 Task: Add a condition where "Hours since ticket status pending Less than One hundred" in unsolved tickets in your groups.
Action: Mouse moved to (107, 387)
Screenshot: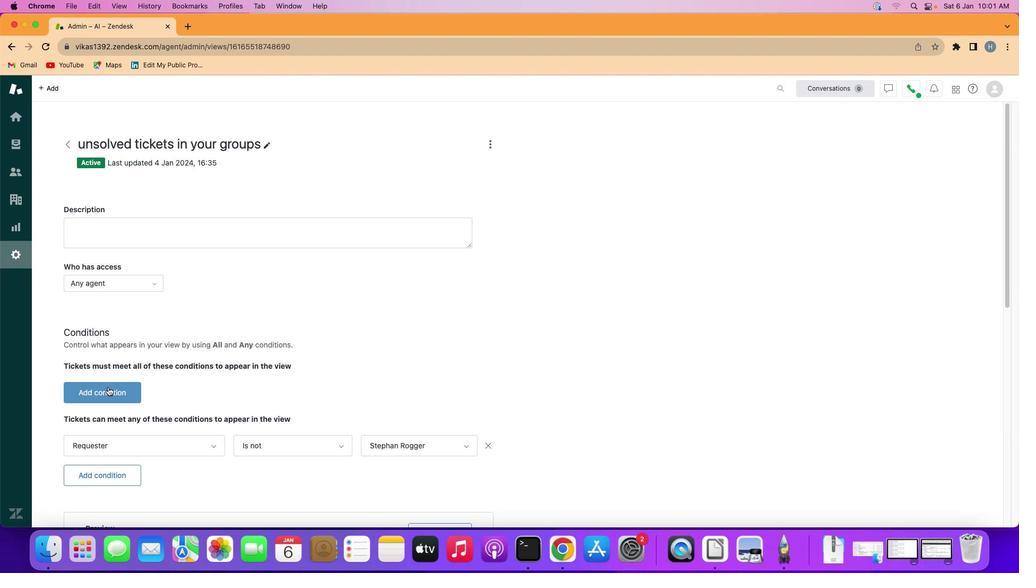 
Action: Mouse pressed left at (107, 387)
Screenshot: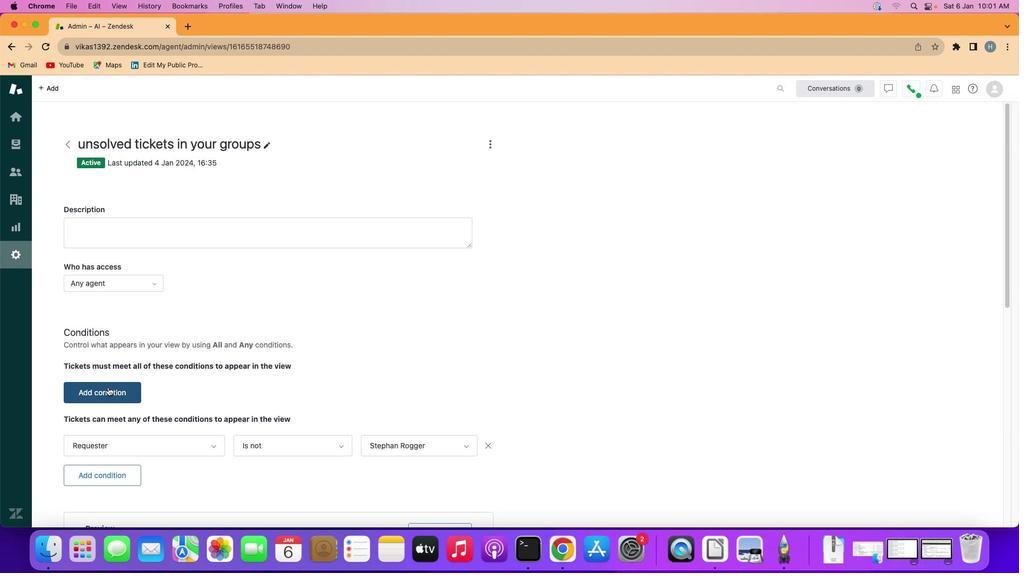 
Action: Mouse moved to (113, 388)
Screenshot: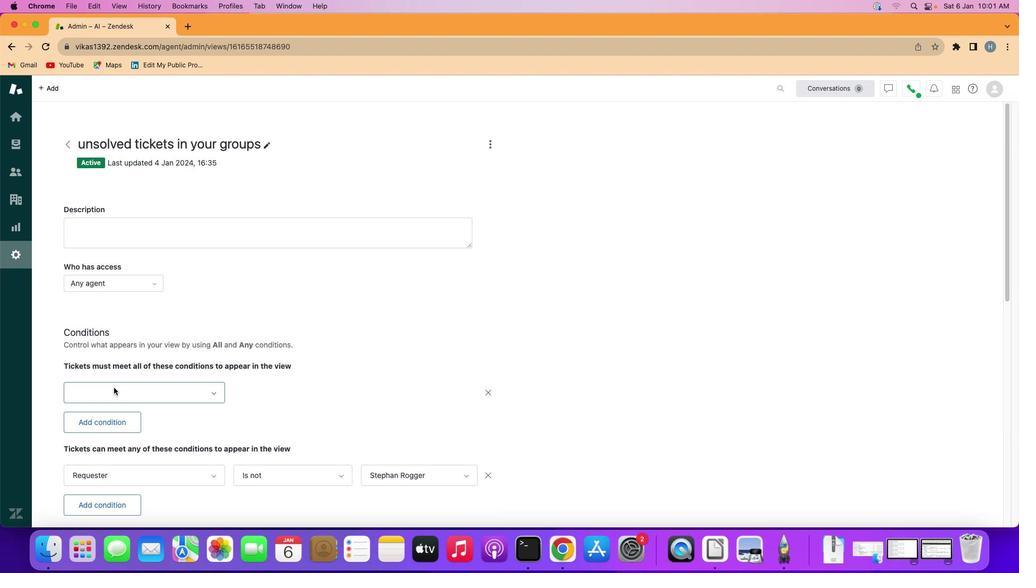 
Action: Mouse pressed left at (113, 388)
Screenshot: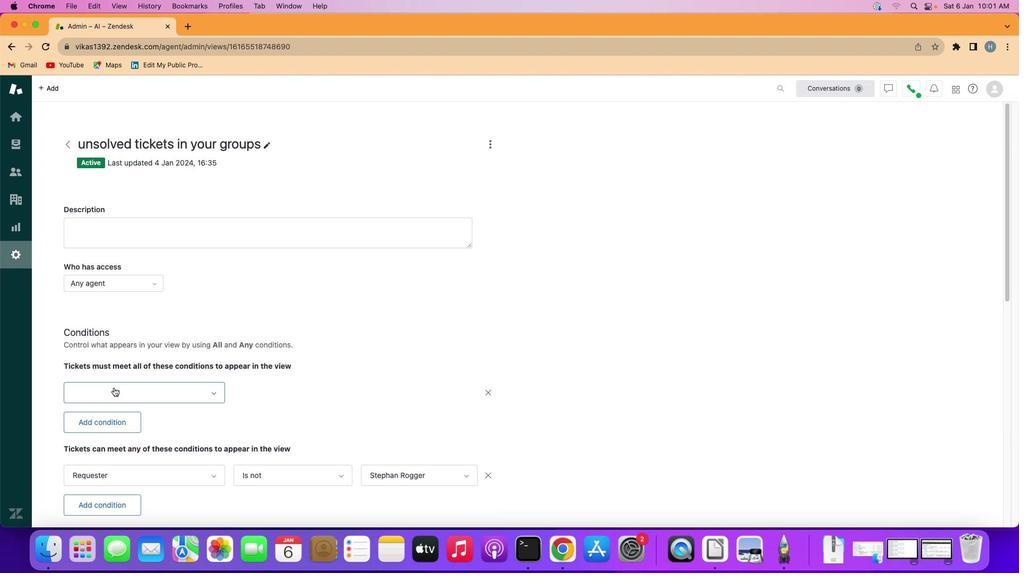
Action: Mouse moved to (132, 314)
Screenshot: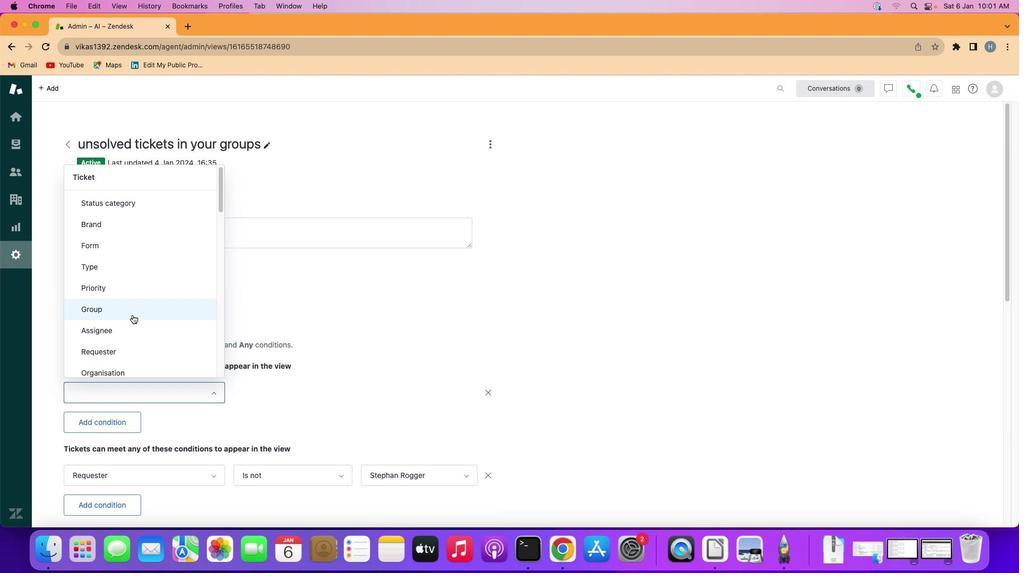 
Action: Mouse scrolled (132, 314) with delta (0, 0)
Screenshot: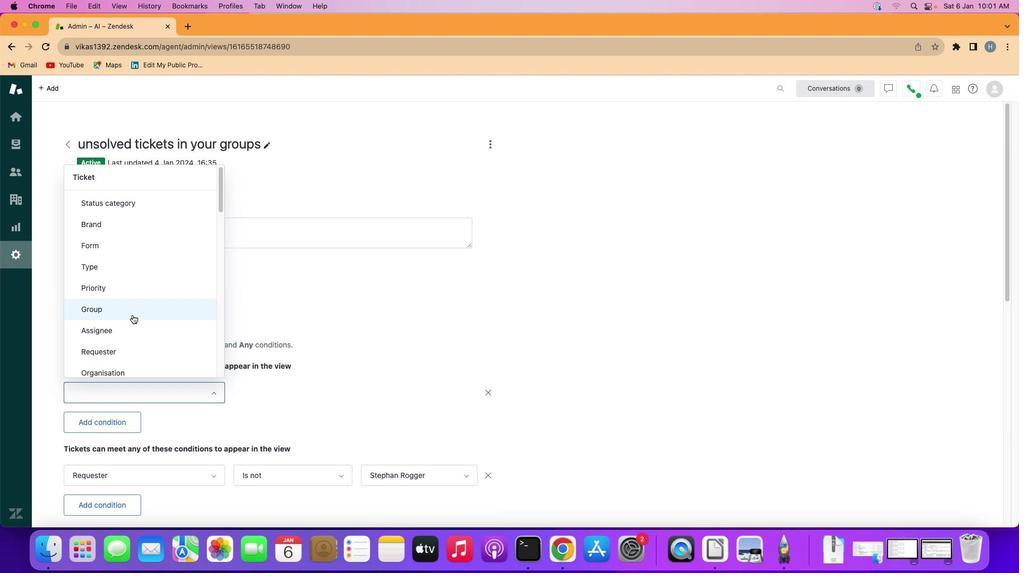 
Action: Mouse scrolled (132, 314) with delta (0, 0)
Screenshot: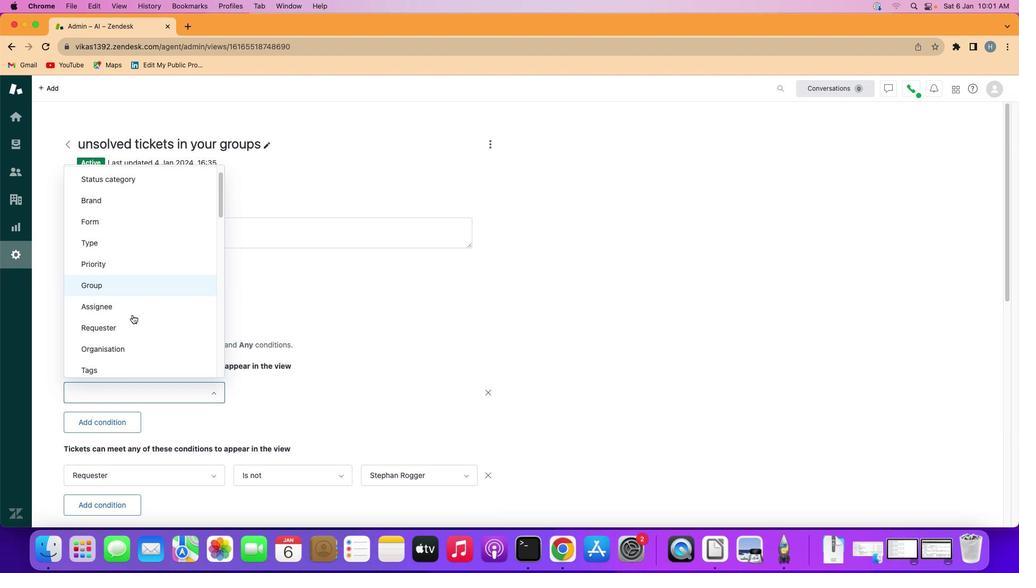 
Action: Mouse scrolled (132, 314) with delta (0, -1)
Screenshot: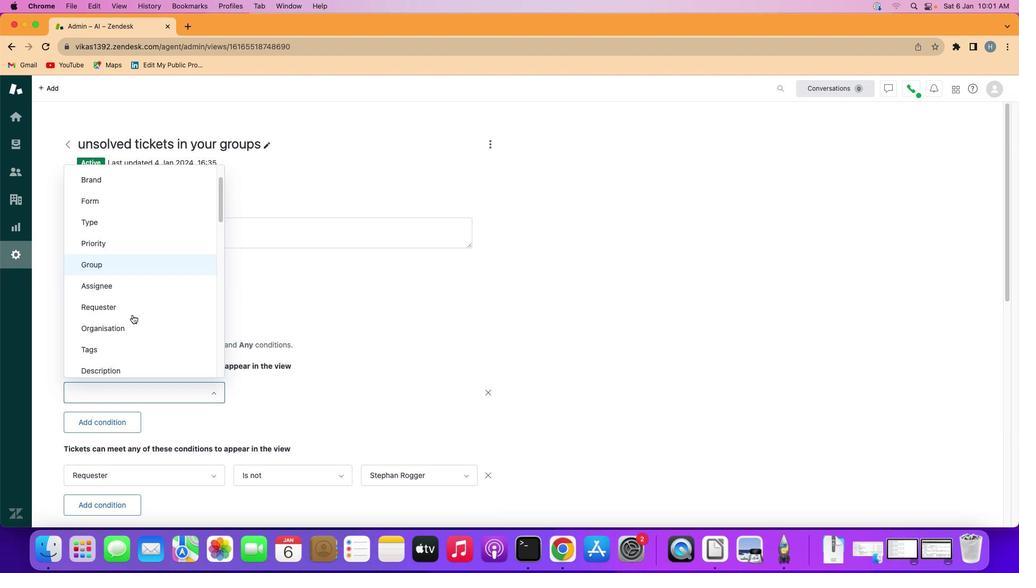 
Action: Mouse scrolled (132, 314) with delta (0, -2)
Screenshot: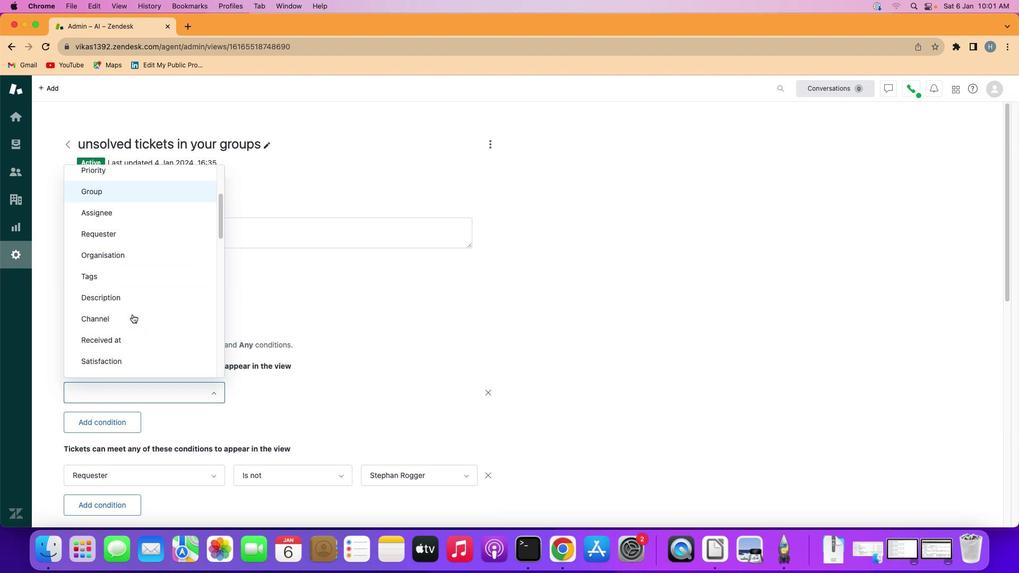
Action: Mouse scrolled (132, 314) with delta (0, -2)
Screenshot: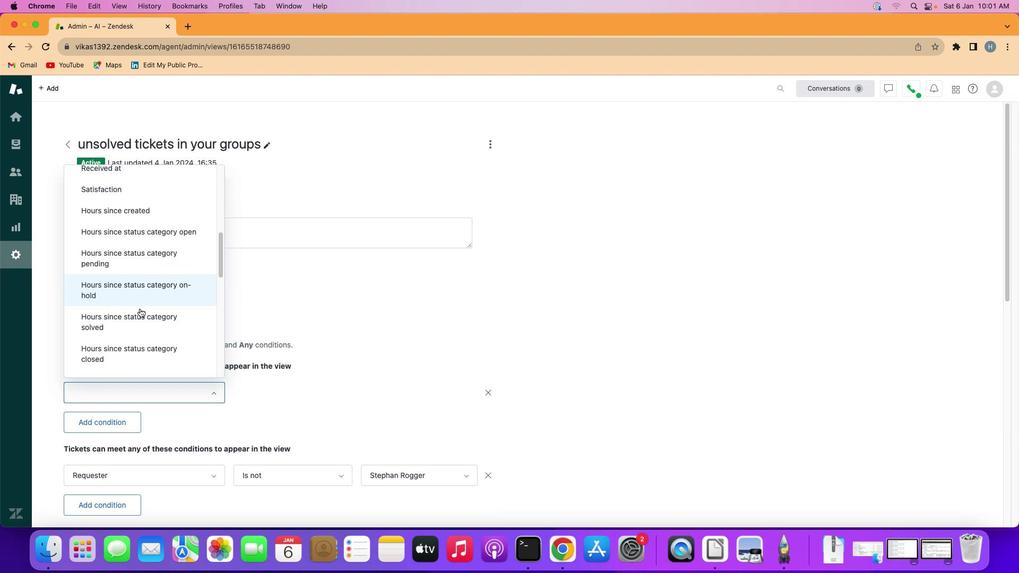 
Action: Mouse moved to (140, 308)
Screenshot: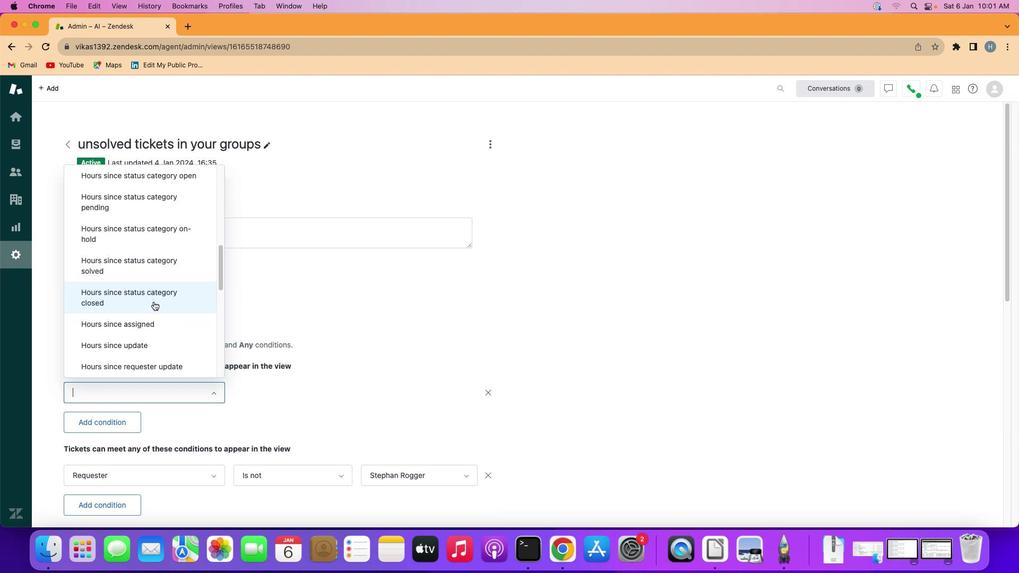
Action: Mouse scrolled (140, 308) with delta (0, -2)
Screenshot: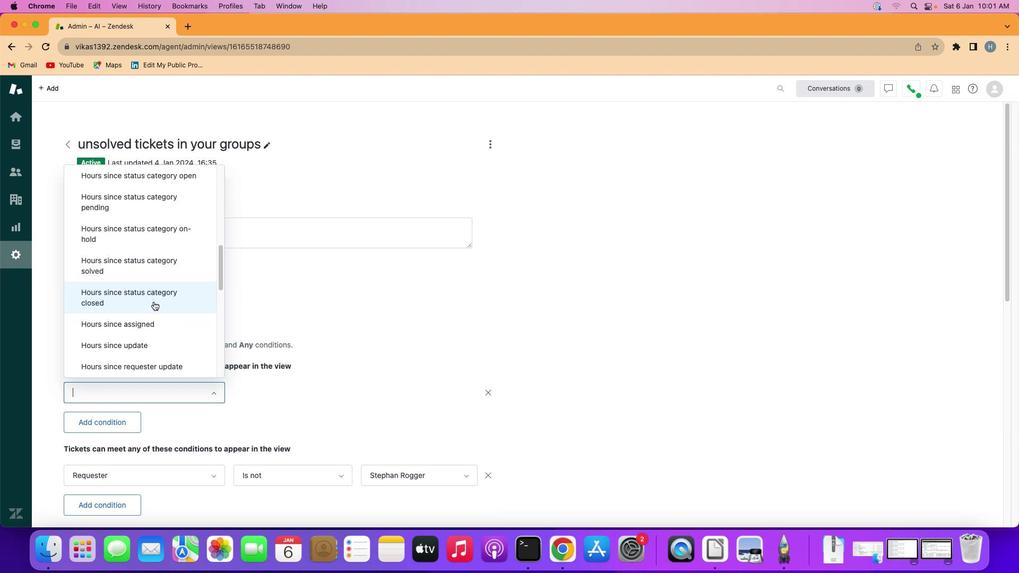 
Action: Mouse moved to (153, 302)
Screenshot: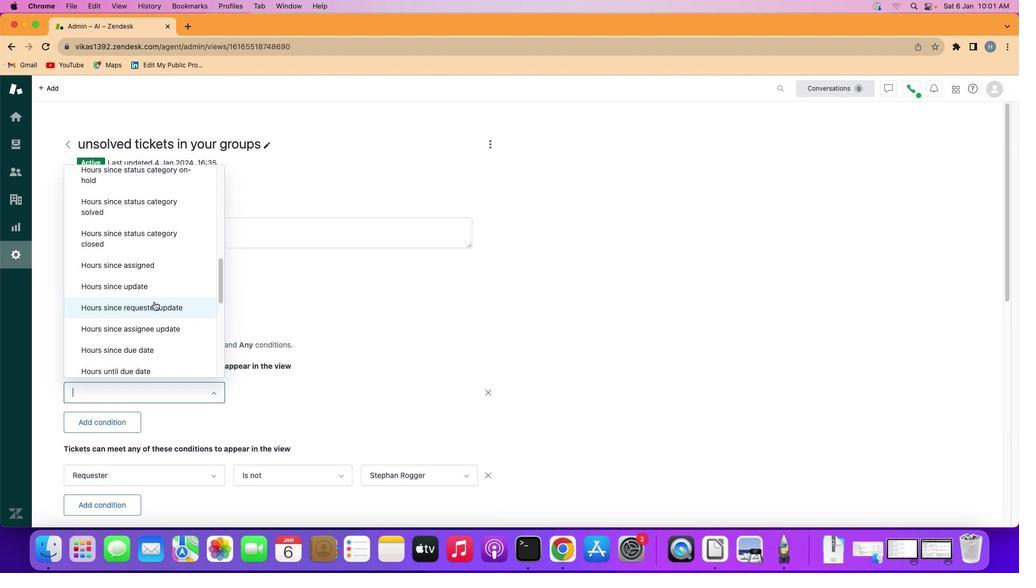 
Action: Mouse scrolled (153, 302) with delta (0, 0)
Screenshot: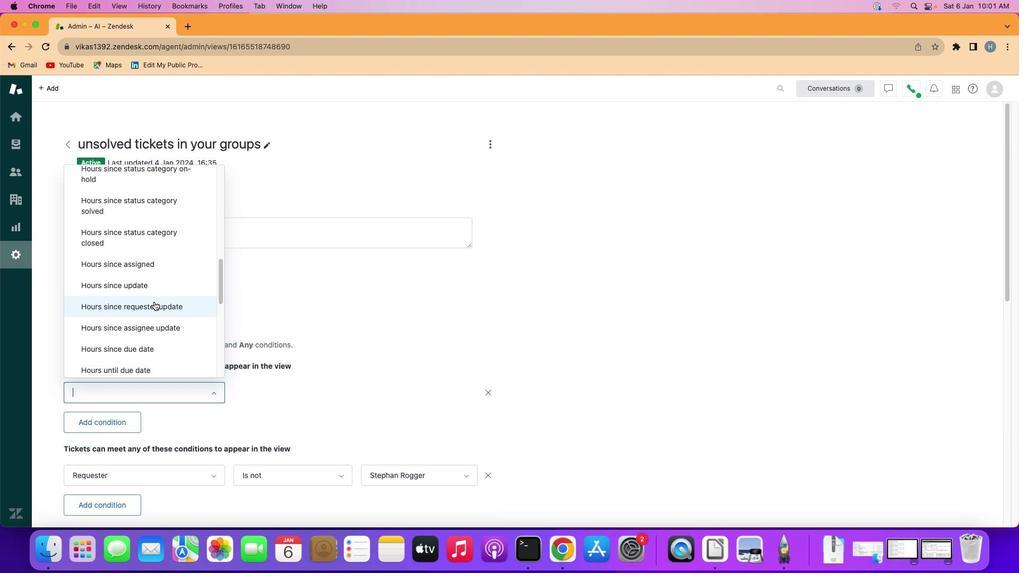 
Action: Mouse scrolled (153, 302) with delta (0, 0)
Screenshot: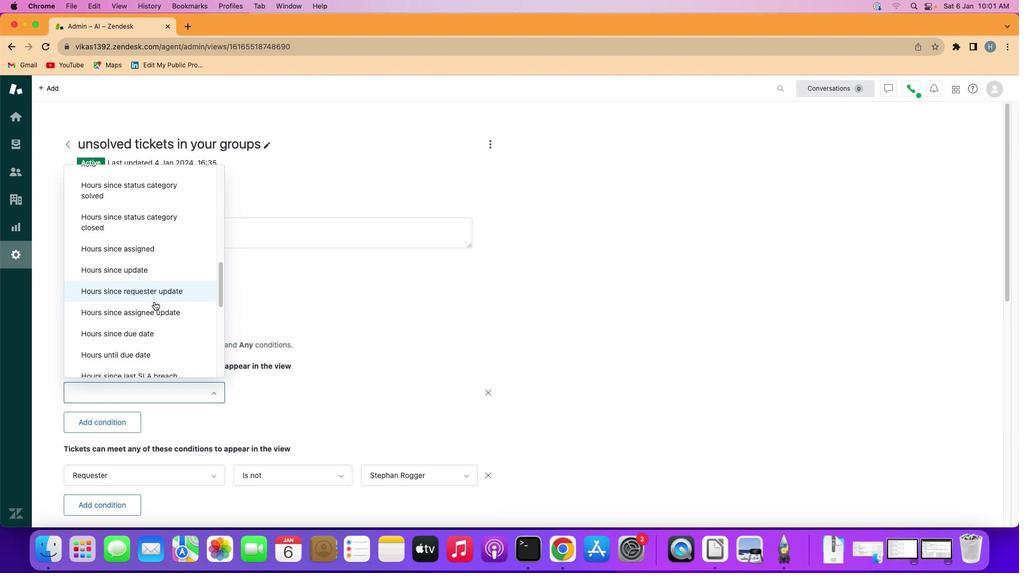 
Action: Mouse scrolled (153, 302) with delta (0, -1)
Screenshot: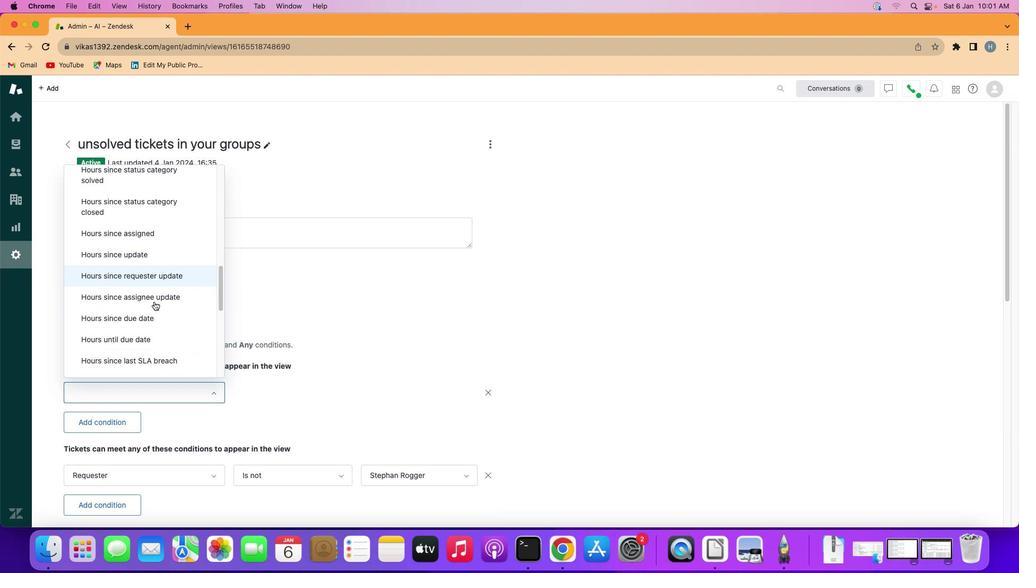 
Action: Mouse scrolled (153, 302) with delta (0, -1)
Screenshot: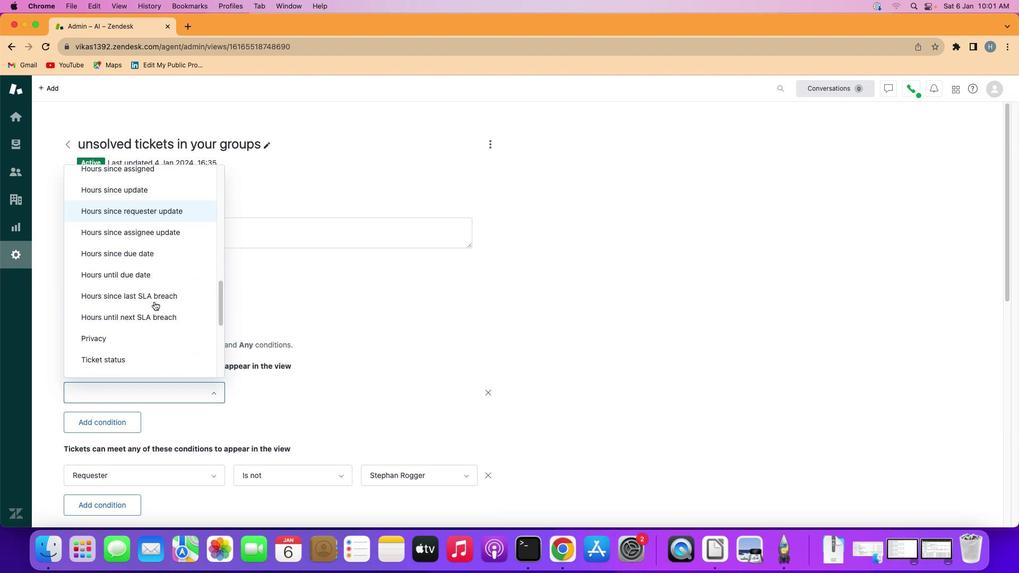 
Action: Mouse moved to (158, 302)
Screenshot: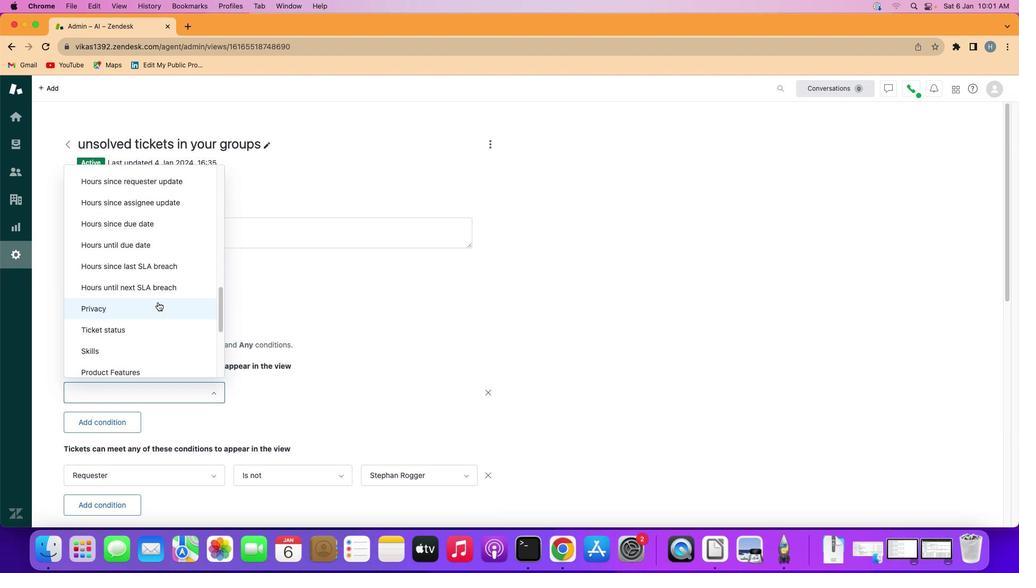 
Action: Mouse scrolled (158, 302) with delta (0, 0)
Screenshot: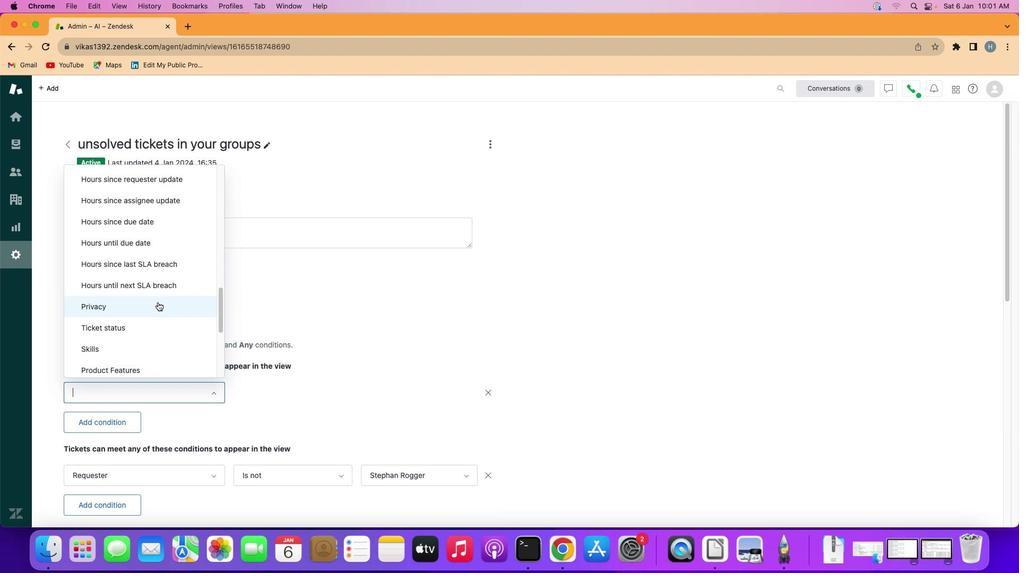 
Action: Mouse scrolled (158, 302) with delta (0, 0)
Screenshot: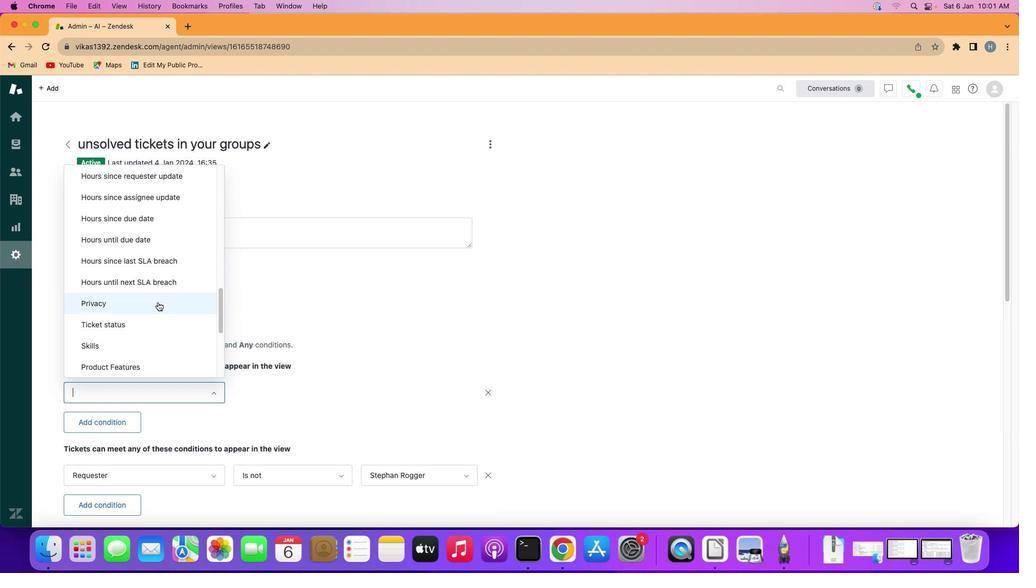 
Action: Mouse scrolled (158, 302) with delta (0, 0)
Screenshot: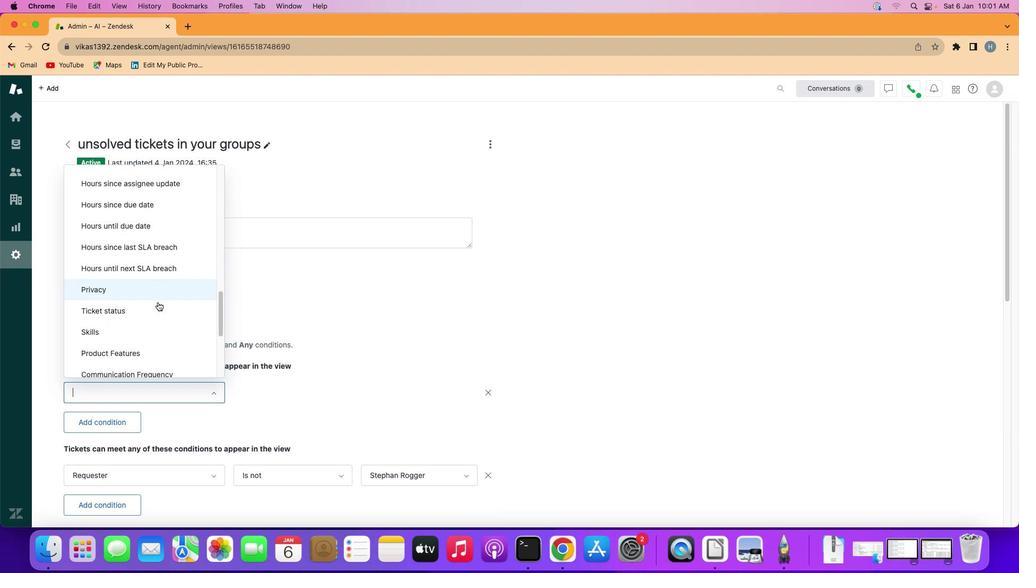 
Action: Mouse scrolled (158, 302) with delta (0, 0)
Screenshot: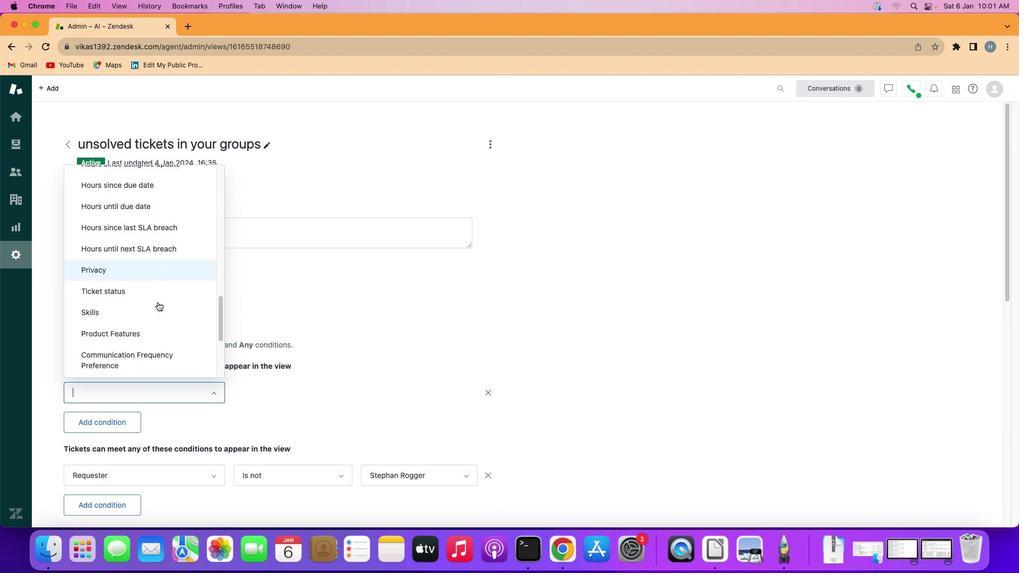 
Action: Mouse scrolled (158, 302) with delta (0, 0)
Screenshot: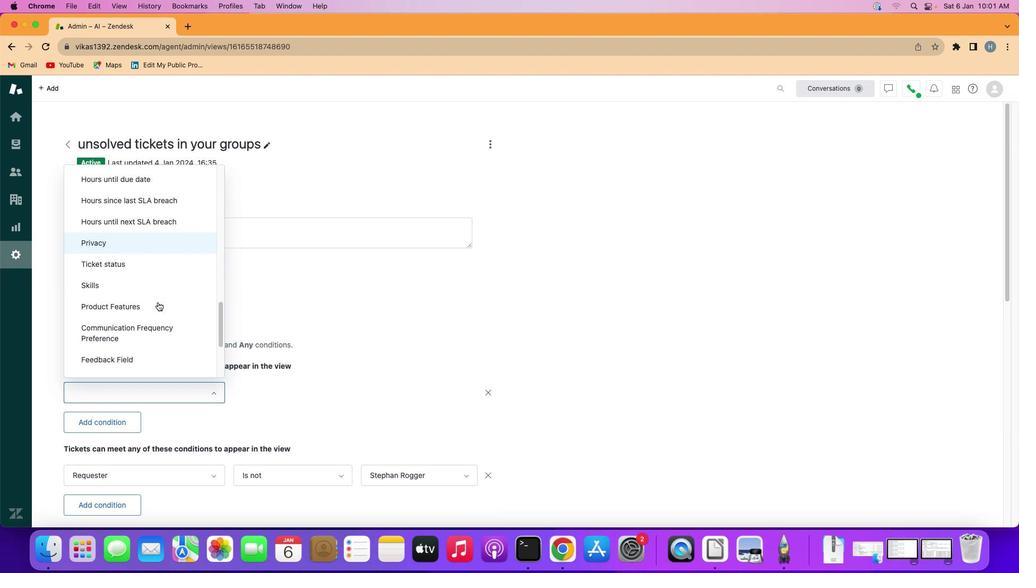 
Action: Mouse scrolled (158, 302) with delta (0, 0)
Screenshot: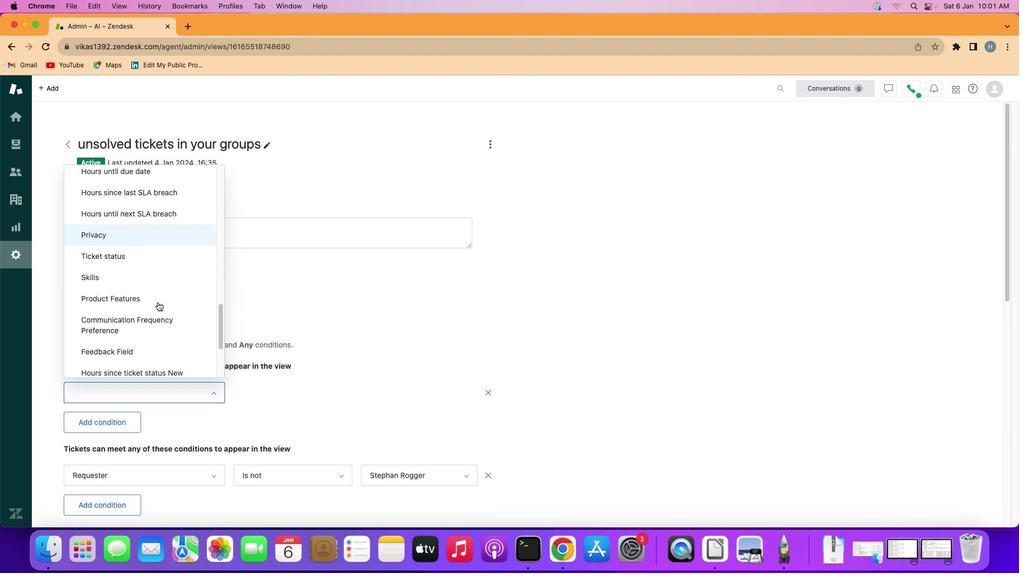 
Action: Mouse scrolled (158, 302) with delta (0, 0)
Screenshot: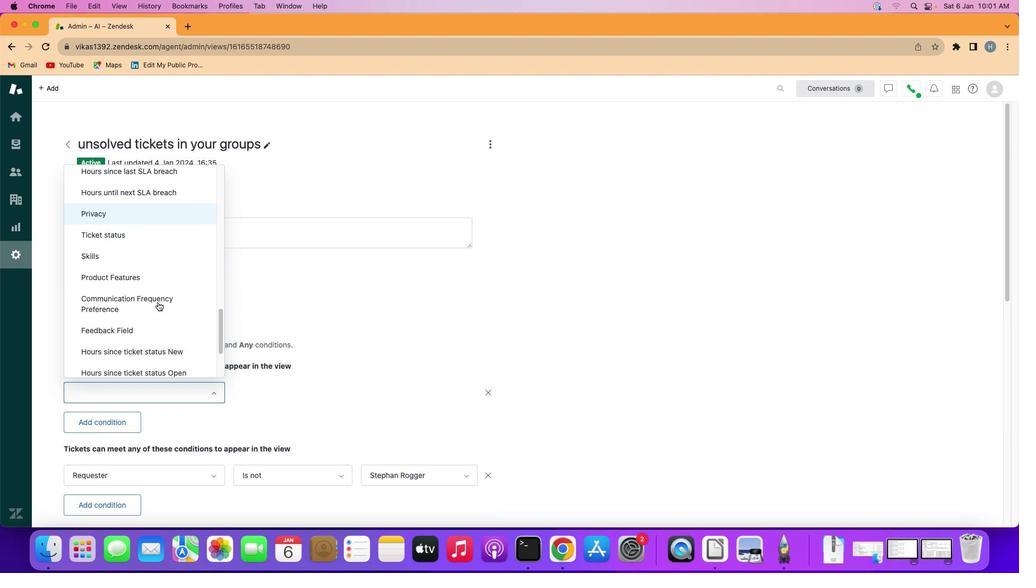 
Action: Mouse scrolled (158, 302) with delta (0, -1)
Screenshot: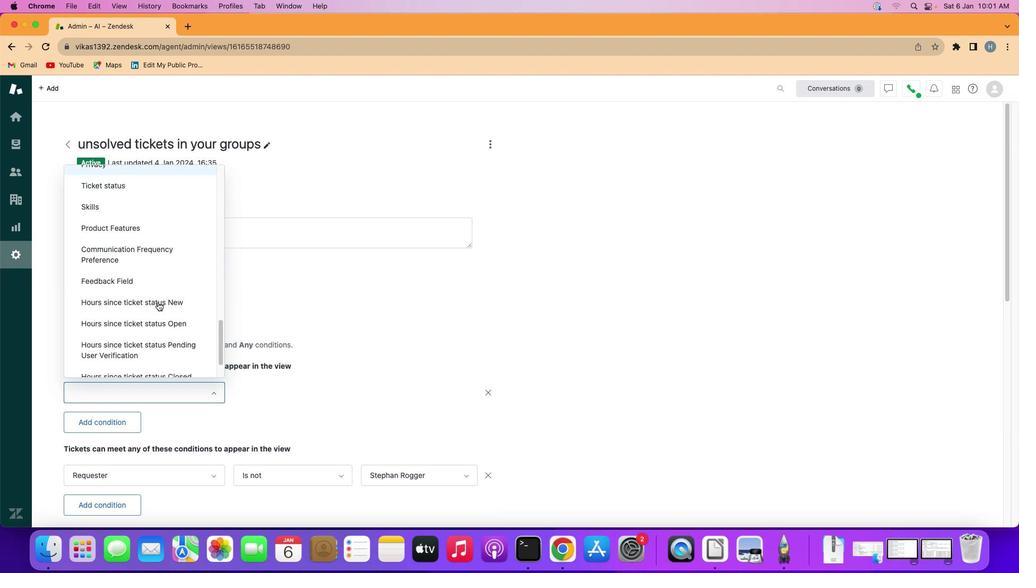 
Action: Mouse scrolled (158, 302) with delta (0, -1)
Screenshot: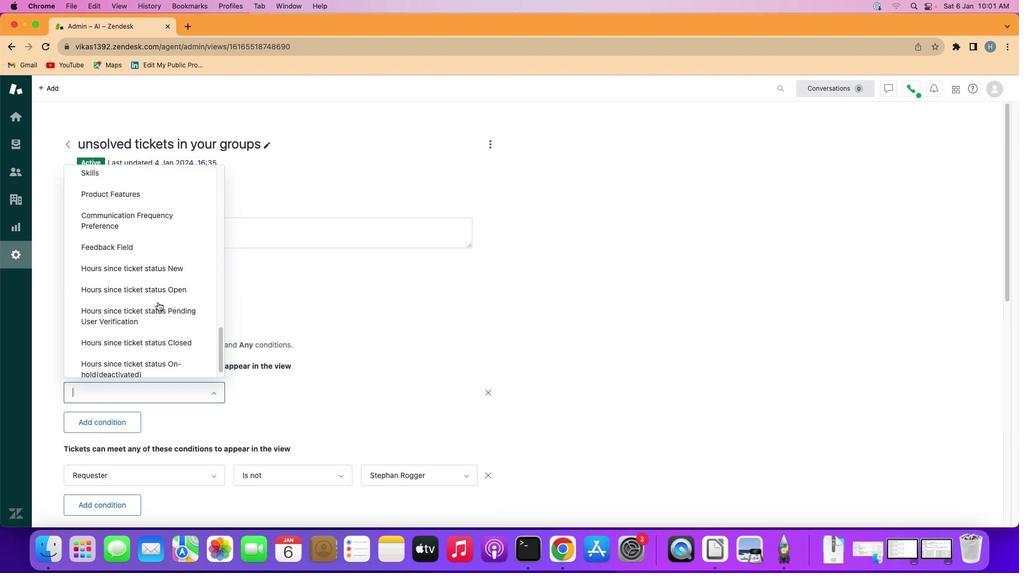 
Action: Mouse moved to (164, 303)
Screenshot: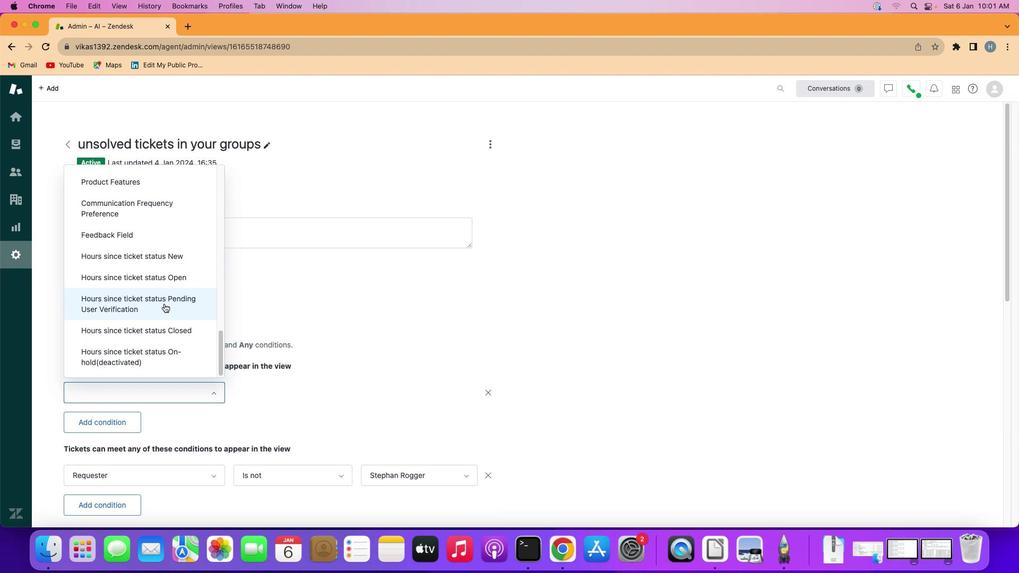 
Action: Mouse pressed left at (164, 303)
Screenshot: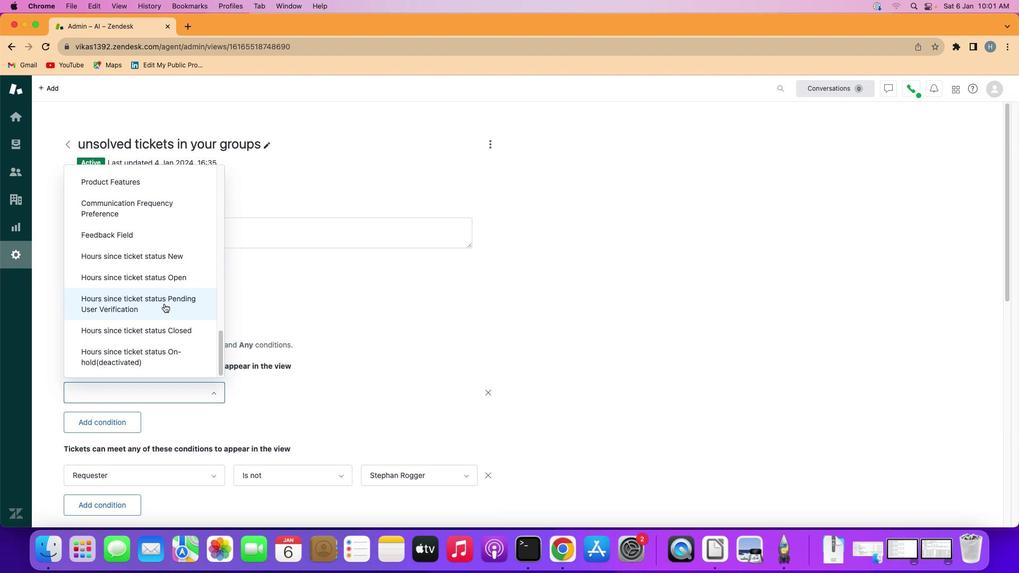 
Action: Mouse moved to (267, 394)
Screenshot: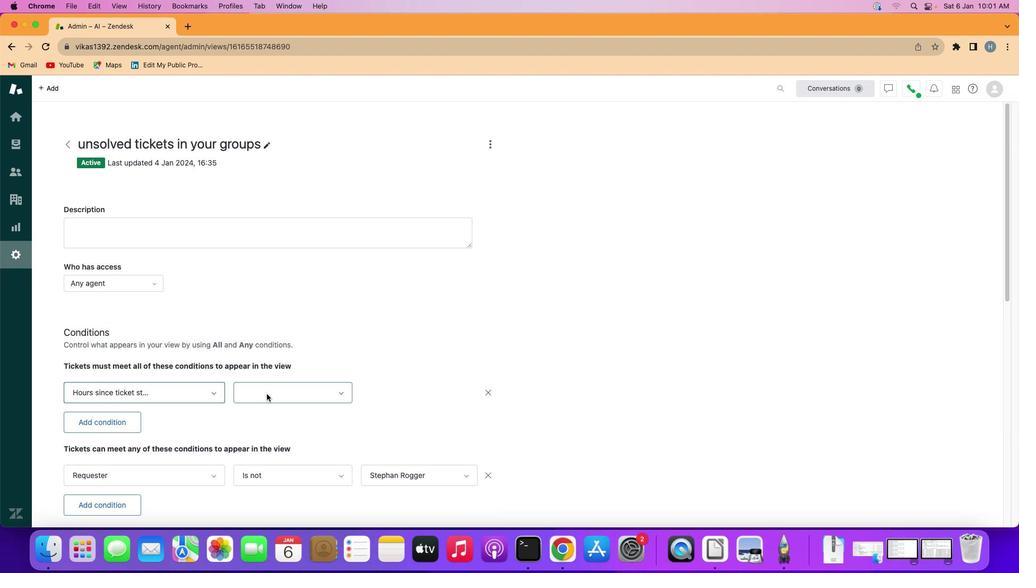 
Action: Mouse pressed left at (267, 394)
Screenshot: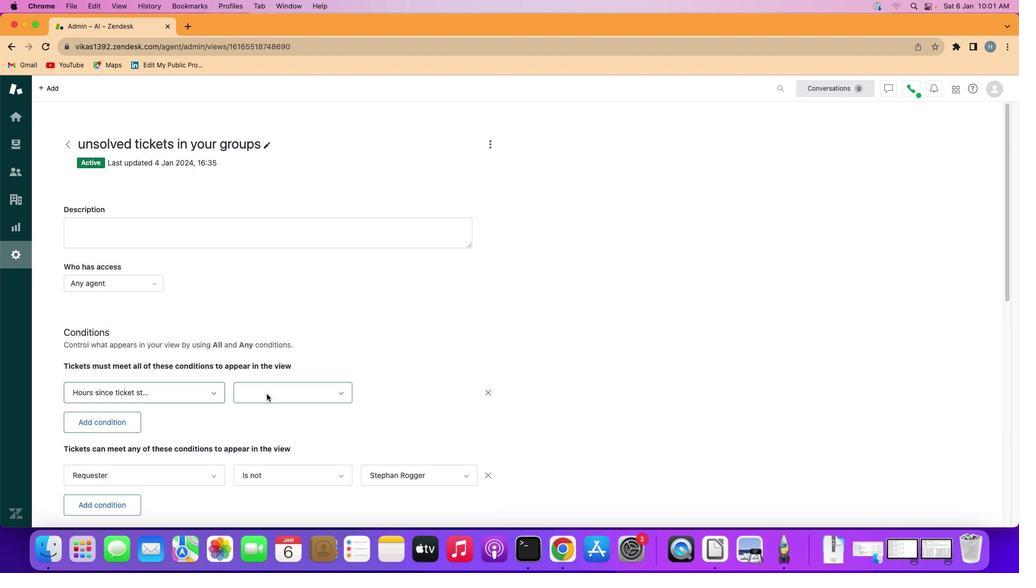 
Action: Mouse moved to (273, 416)
Screenshot: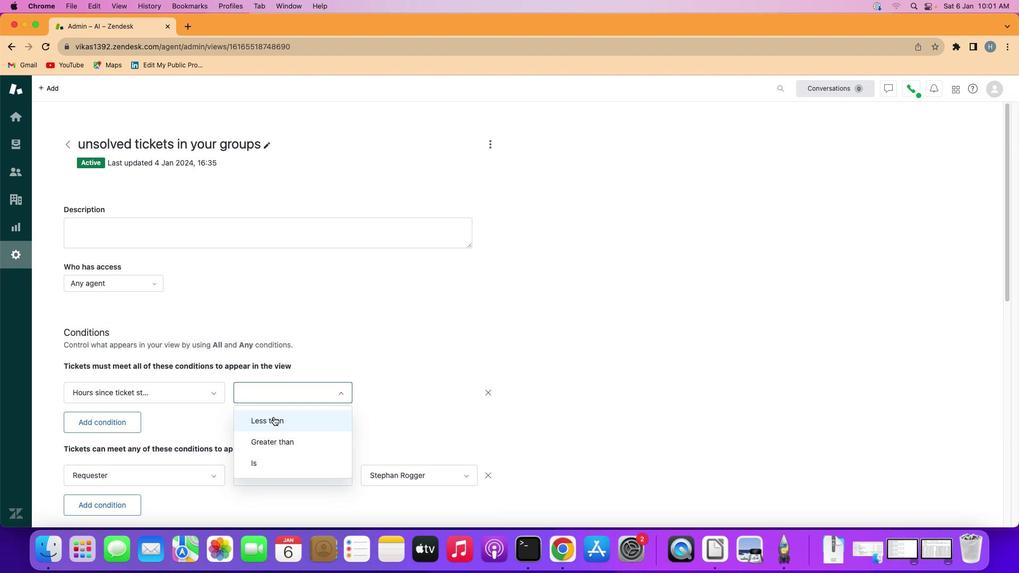 
Action: Mouse pressed left at (273, 416)
Screenshot: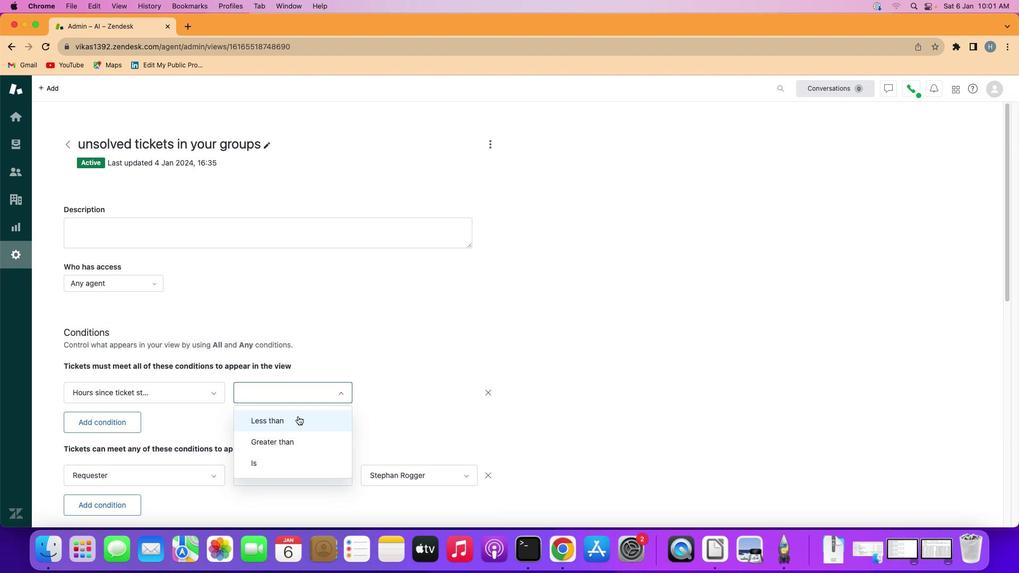 
Action: Mouse moved to (398, 389)
Screenshot: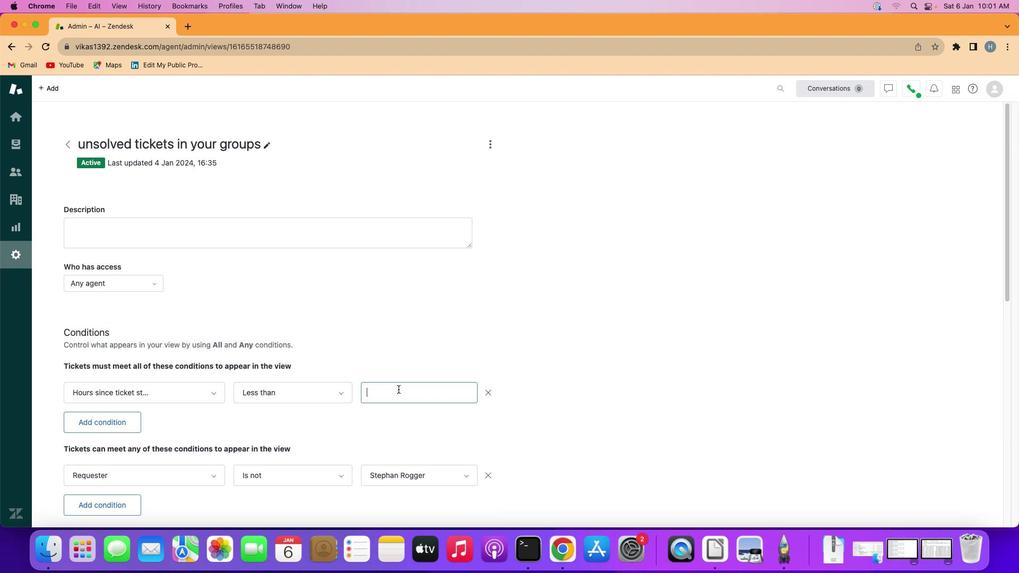 
Action: Mouse pressed left at (398, 389)
Screenshot: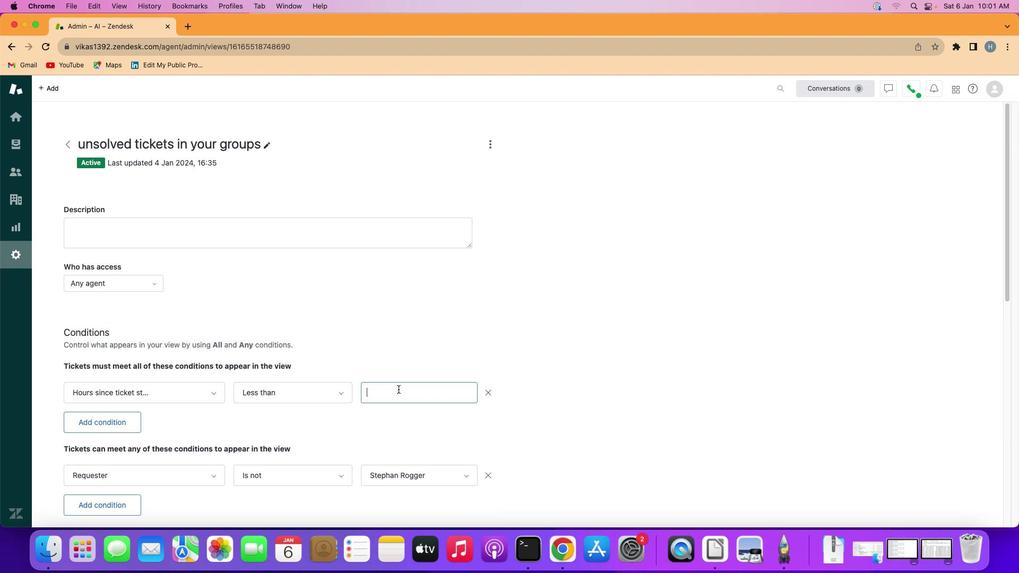 
Action: Key pressed Key.shift'O''n''e'Key.space'h''u''n''d''r''e''d'
Screenshot: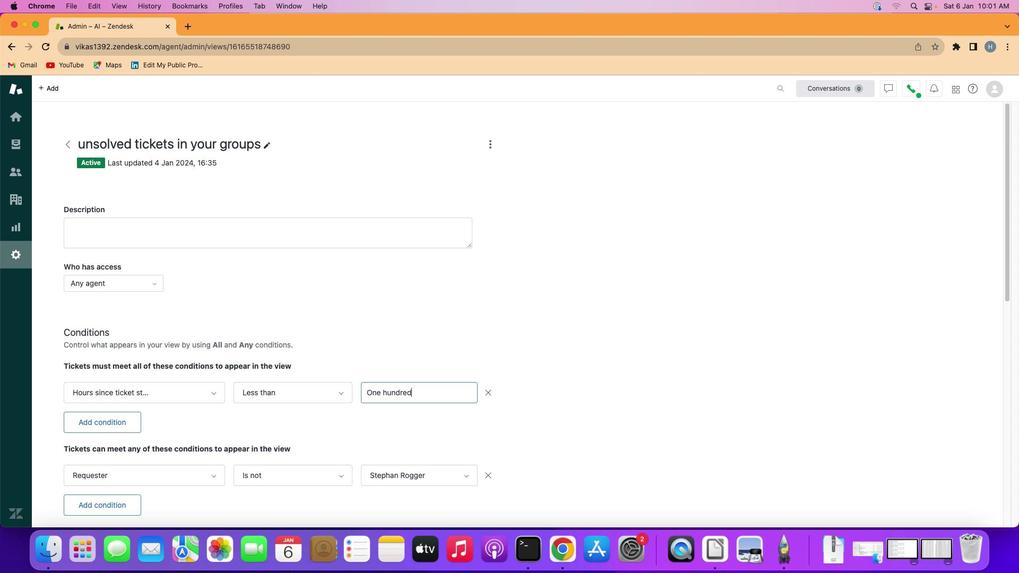 
Action: Mouse moved to (409, 415)
Screenshot: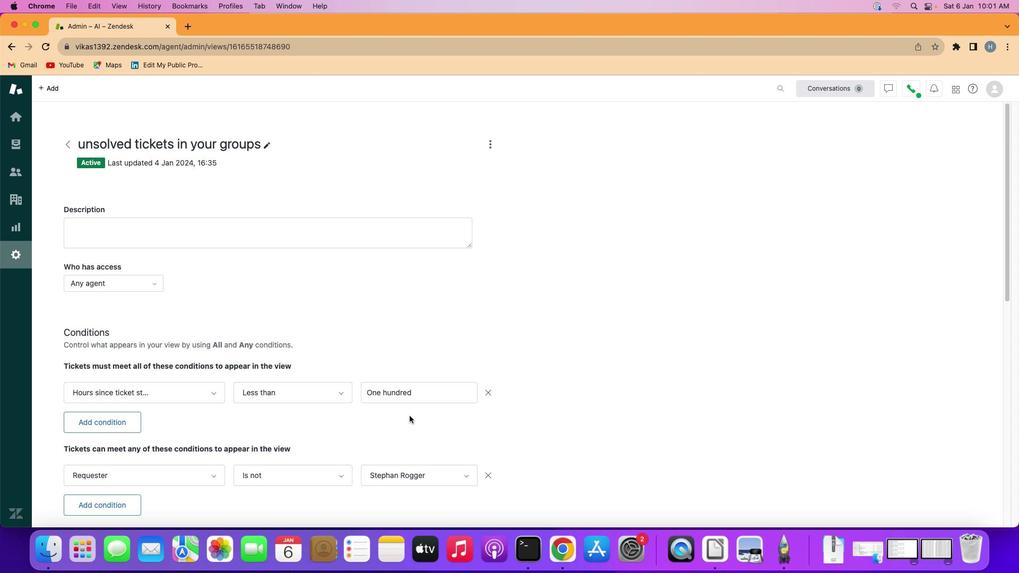 
Action: Mouse pressed left at (409, 415)
Screenshot: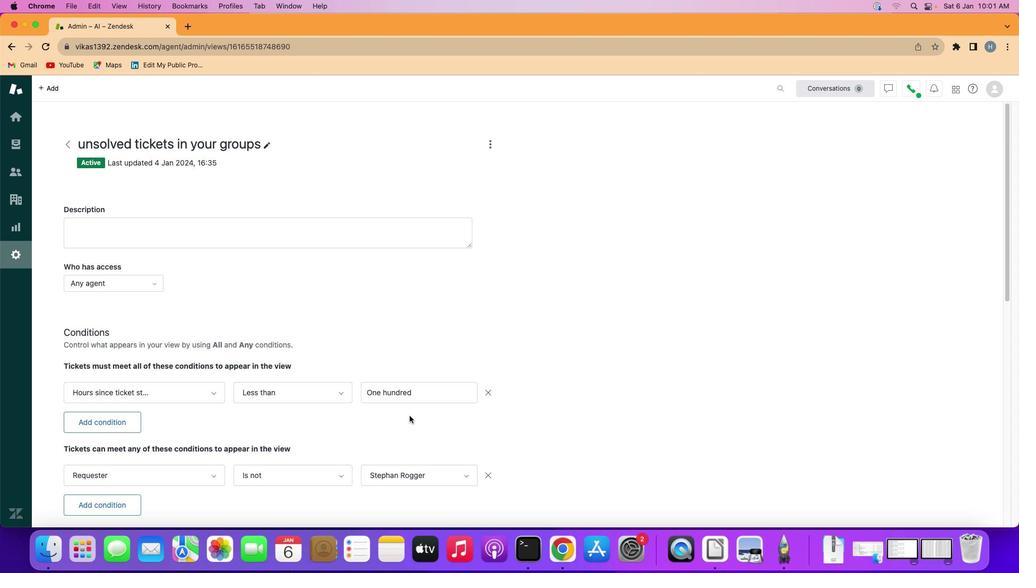 
